 Task: View the ROMANTIC COMEDY trailer
Action: Mouse pressed left at (124, 87)
Screenshot: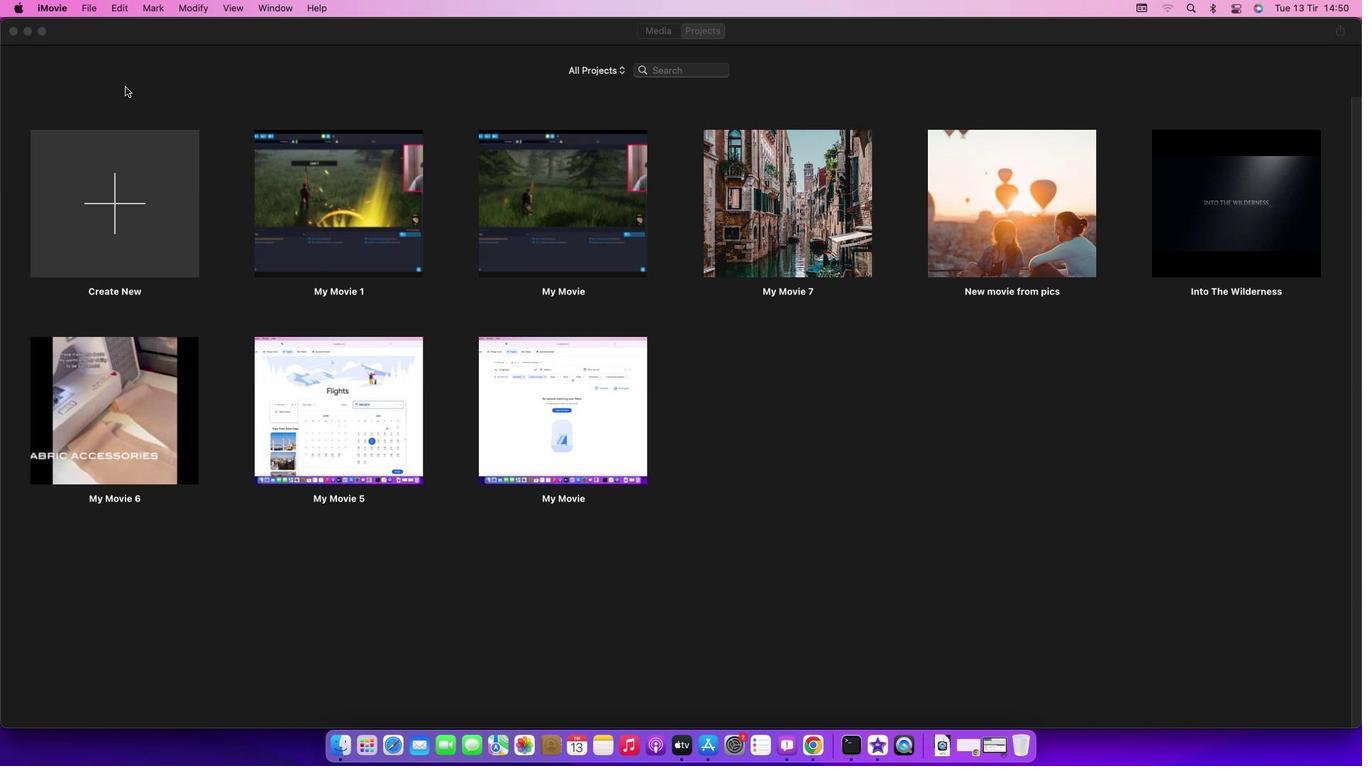 
Action: Mouse moved to (94, 9)
Screenshot: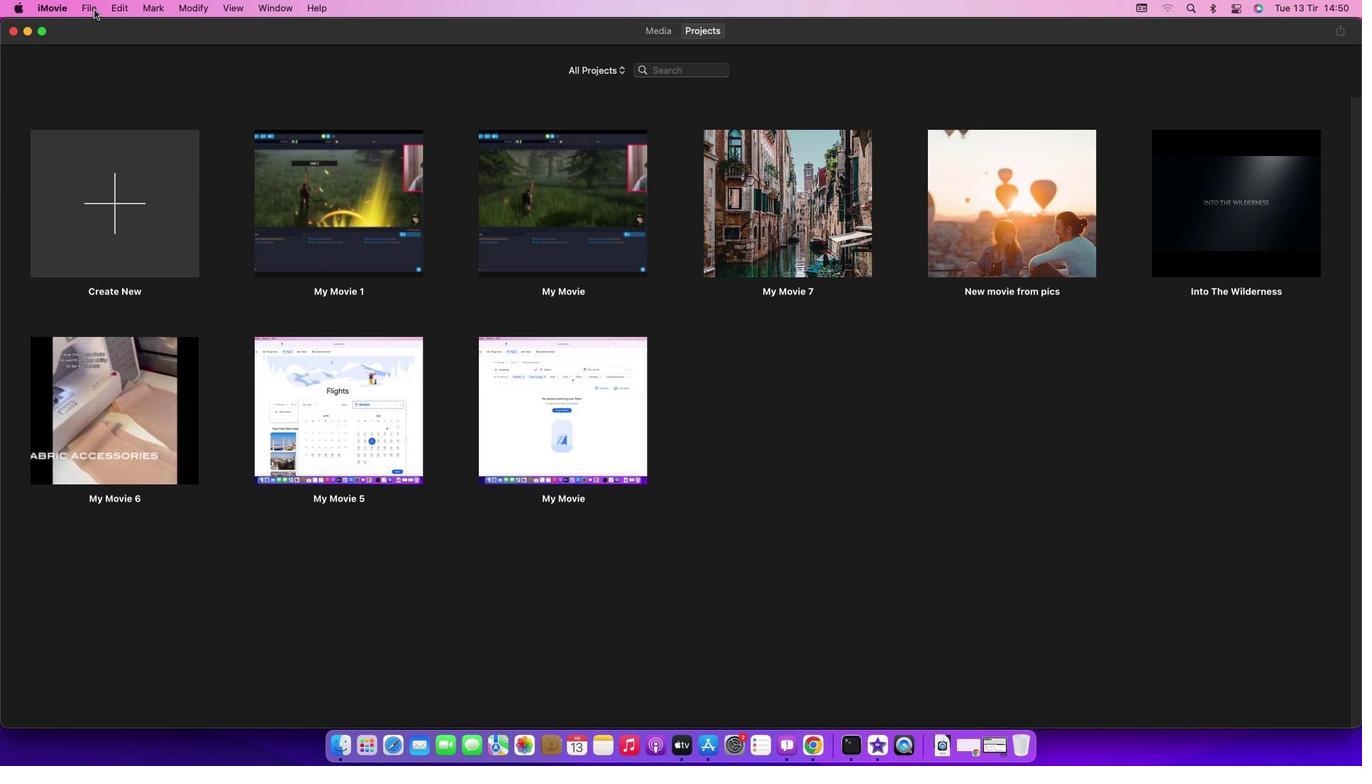 
Action: Mouse pressed left at (94, 9)
Screenshot: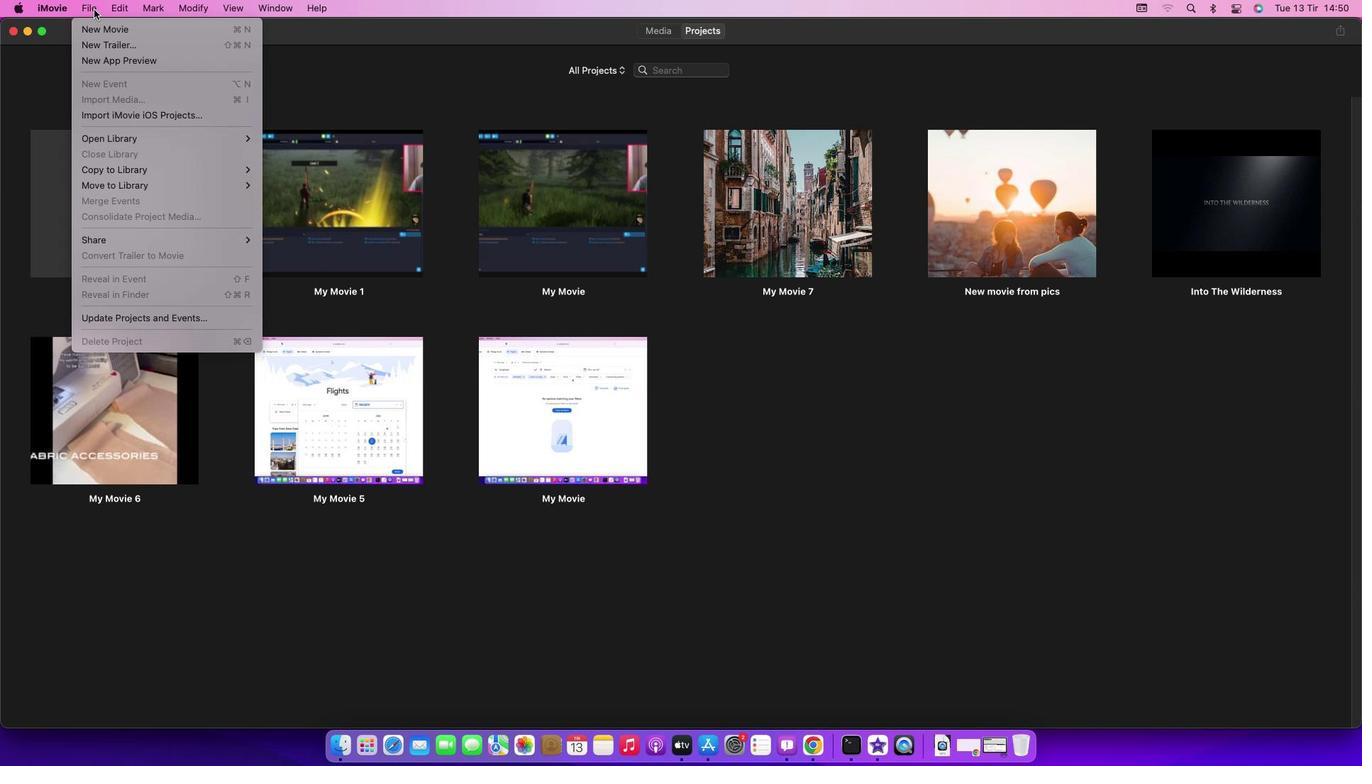 
Action: Mouse moved to (109, 40)
Screenshot: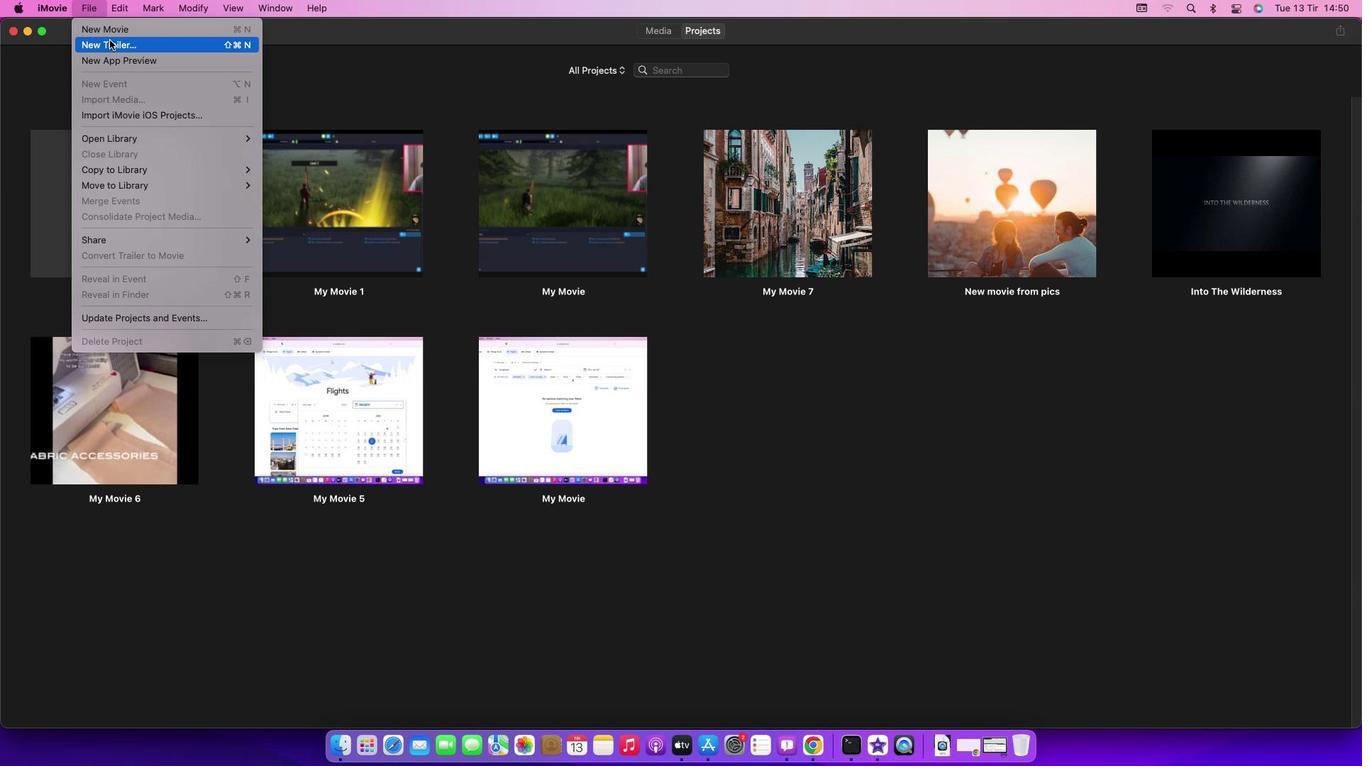 
Action: Mouse pressed left at (109, 40)
Screenshot: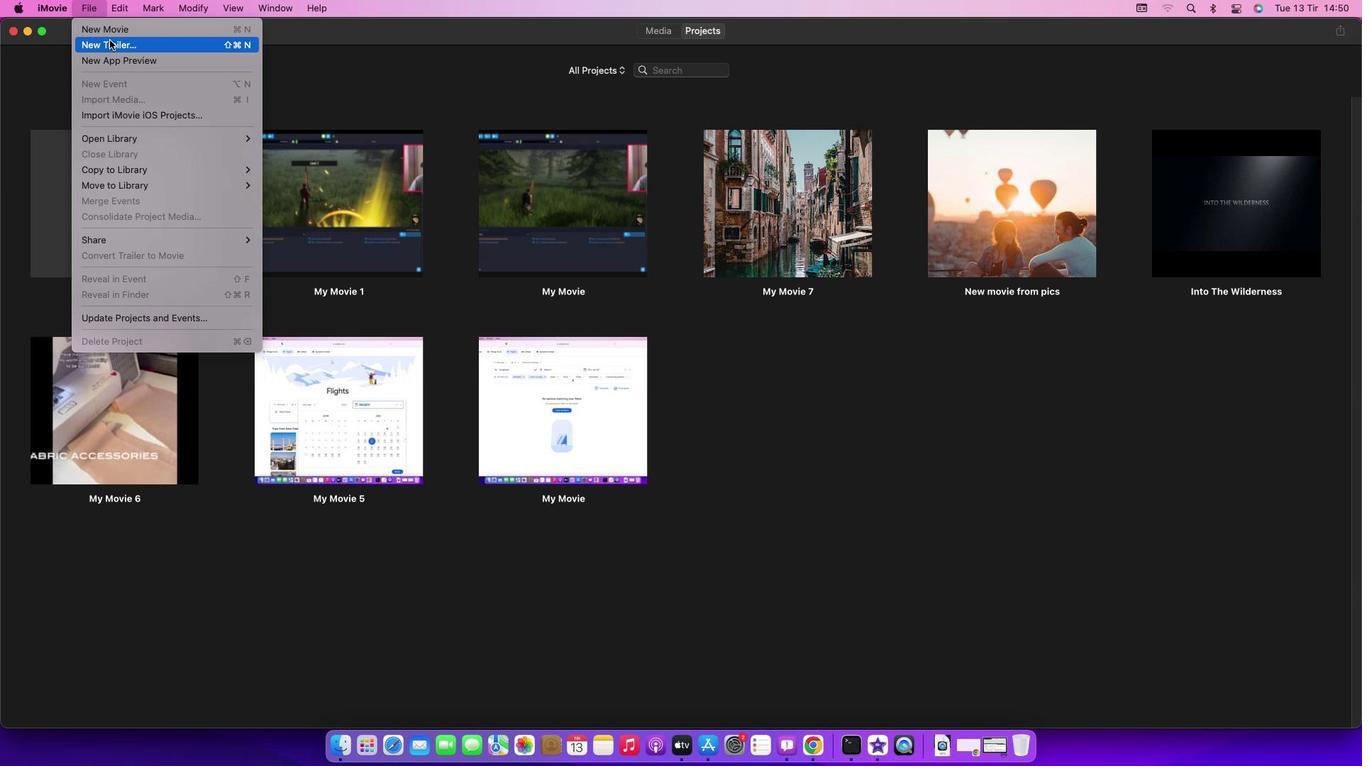 
Action: Mouse moved to (814, 406)
Screenshot: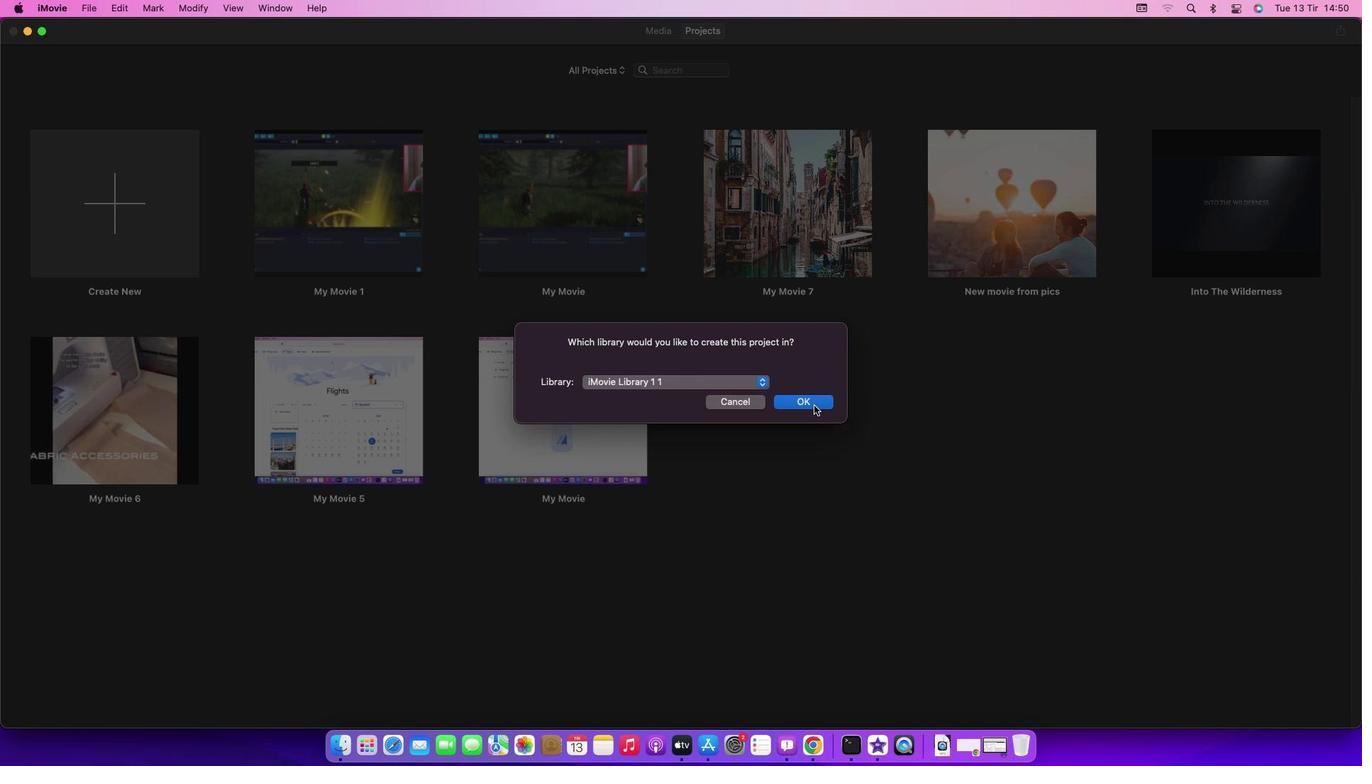 
Action: Mouse pressed left at (814, 406)
Screenshot: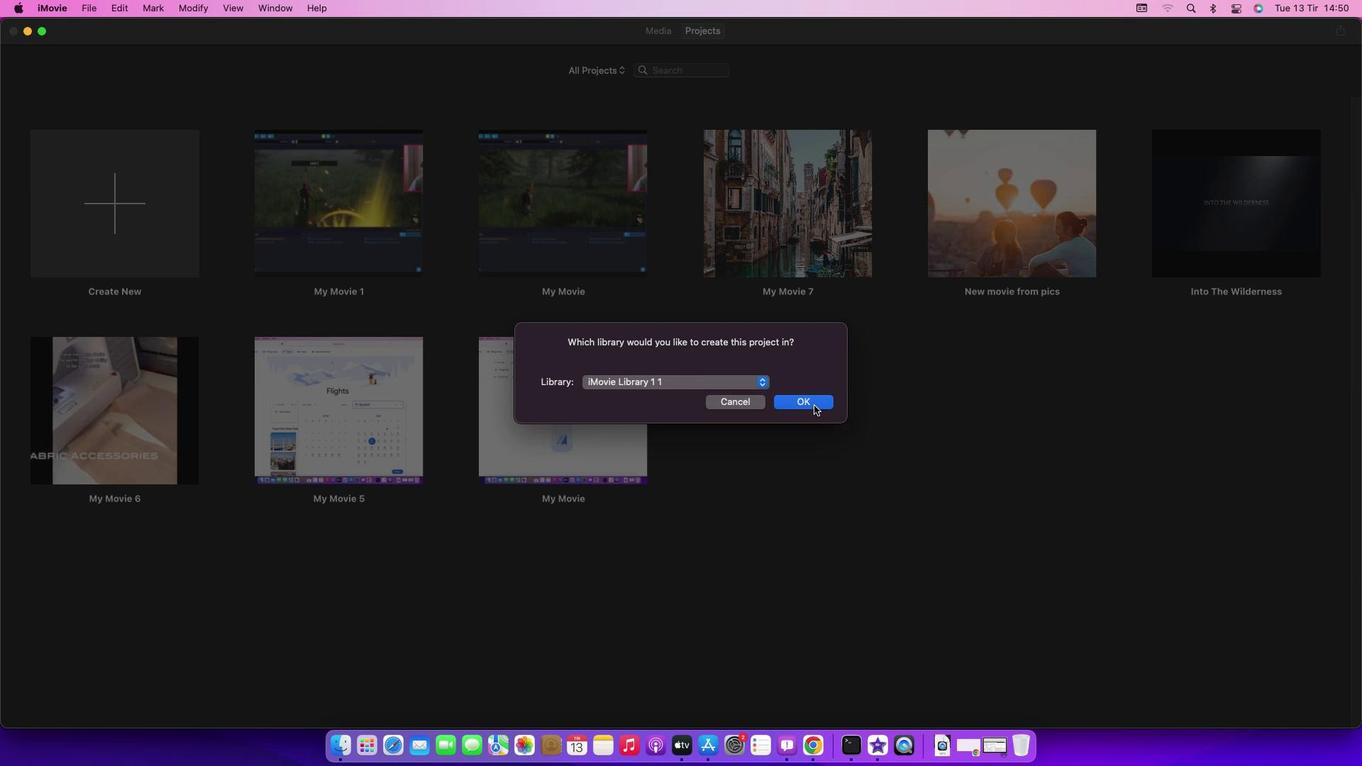 
Action: Mouse moved to (918, 313)
Screenshot: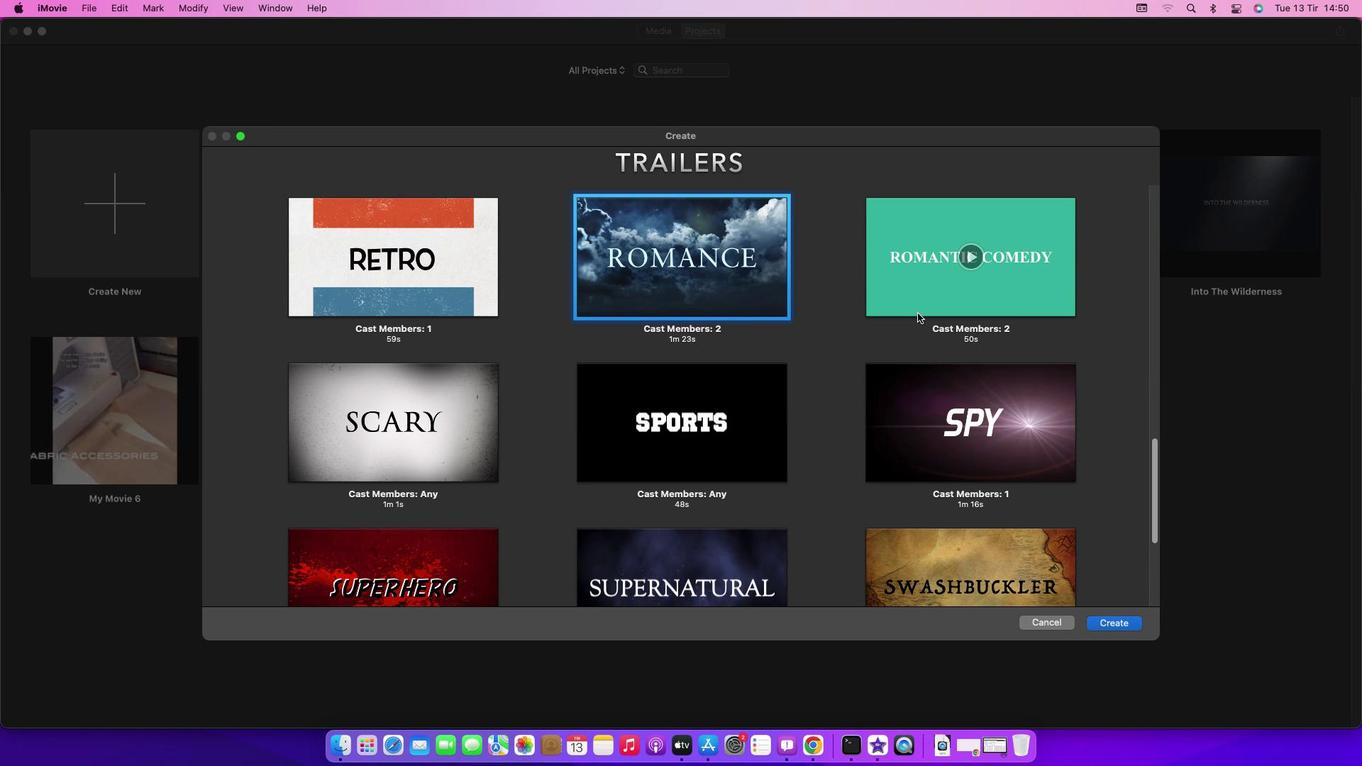 
Action: Mouse pressed left at (918, 313)
Screenshot: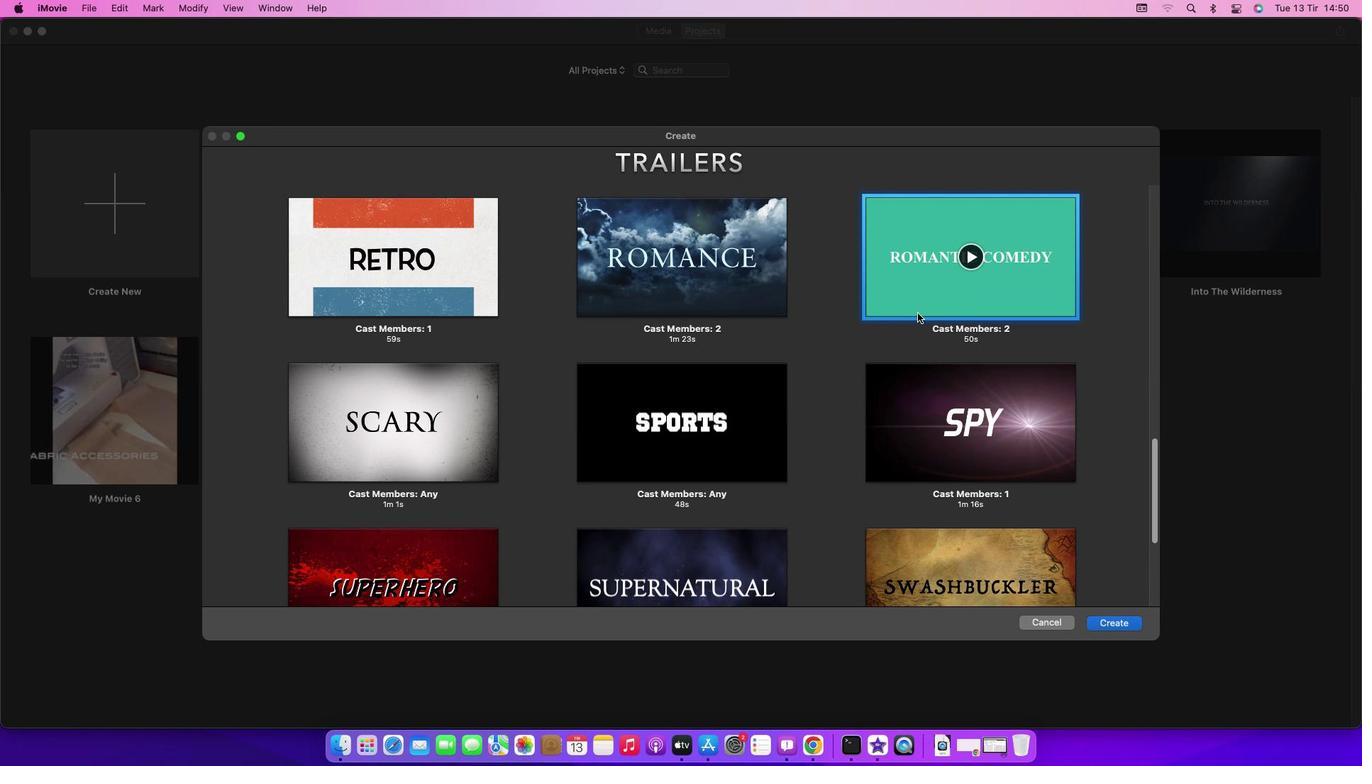
Action: Mouse moved to (1110, 626)
Screenshot: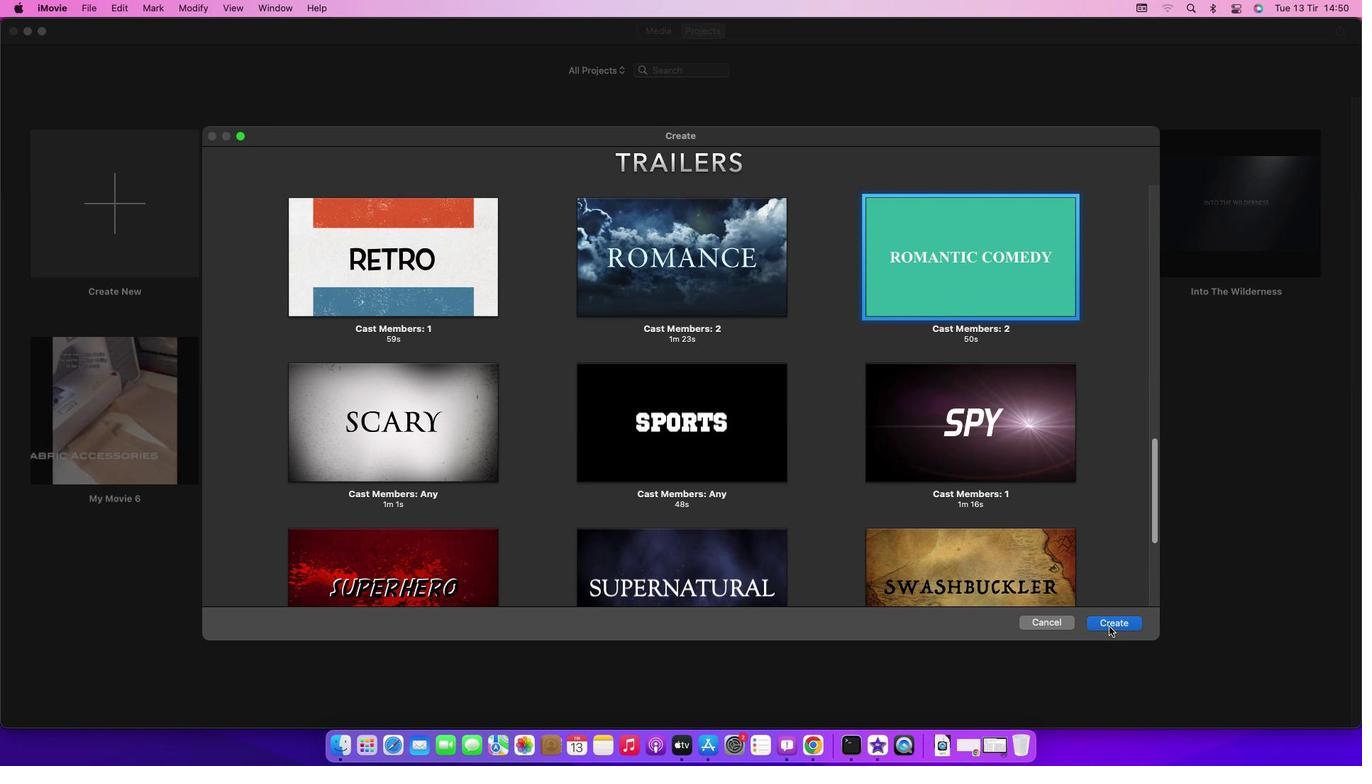 
Action: Mouse pressed left at (1110, 626)
Screenshot: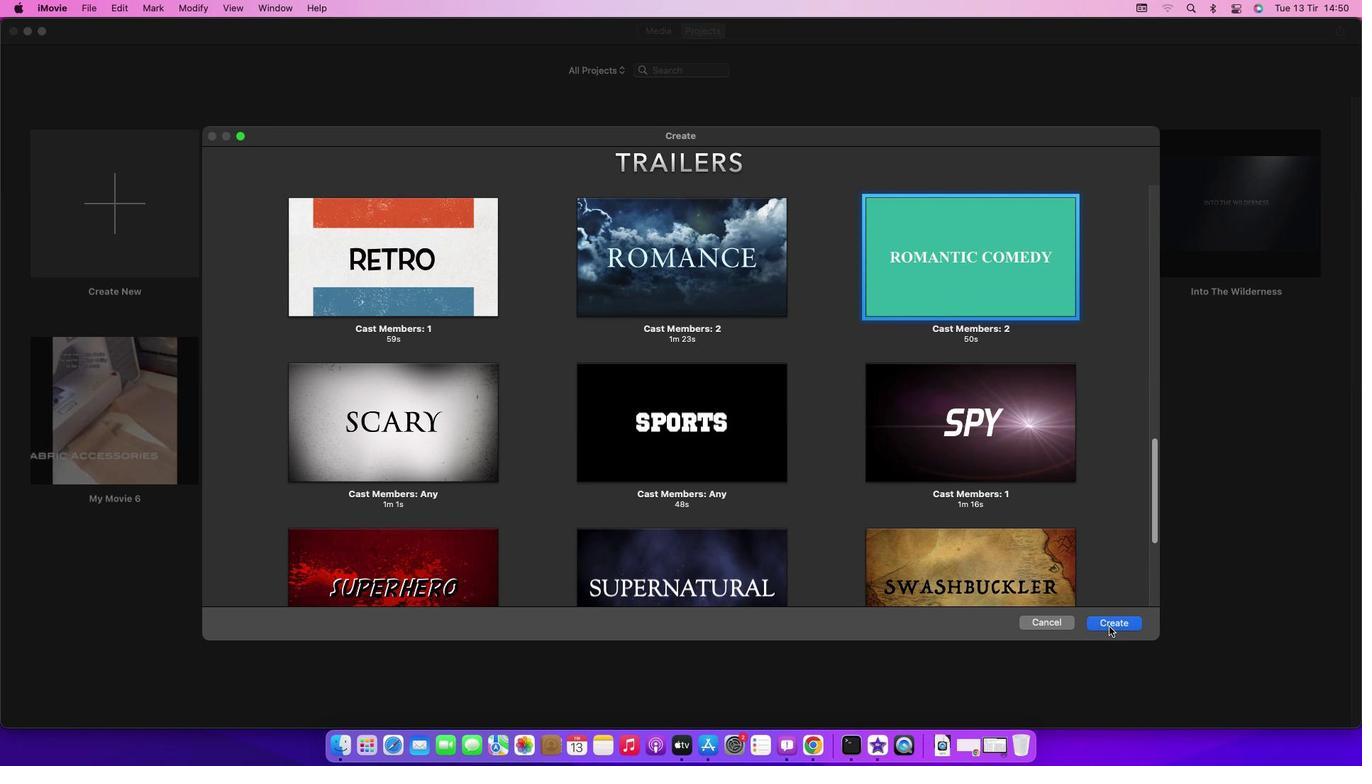 
Action: Mouse moved to (812, 407)
Screenshot: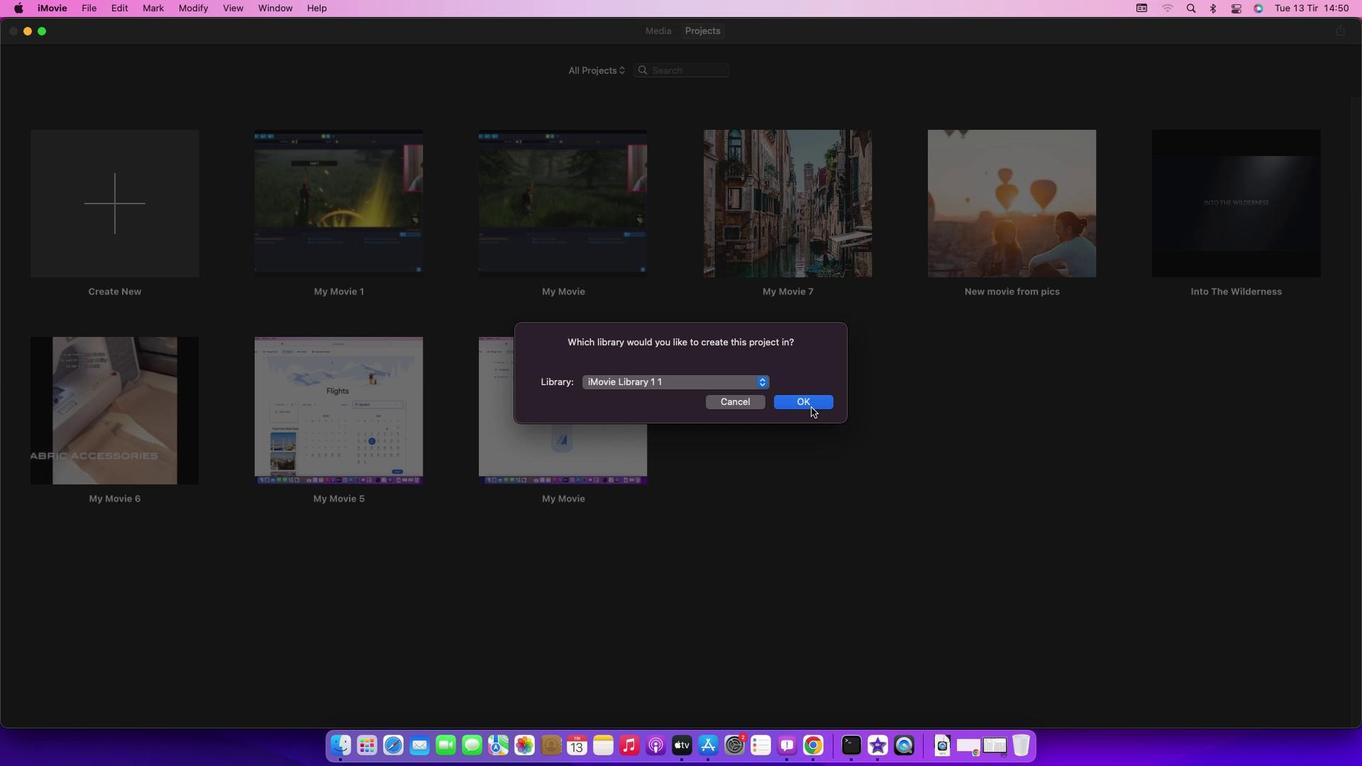 
Action: Mouse pressed left at (812, 407)
Screenshot: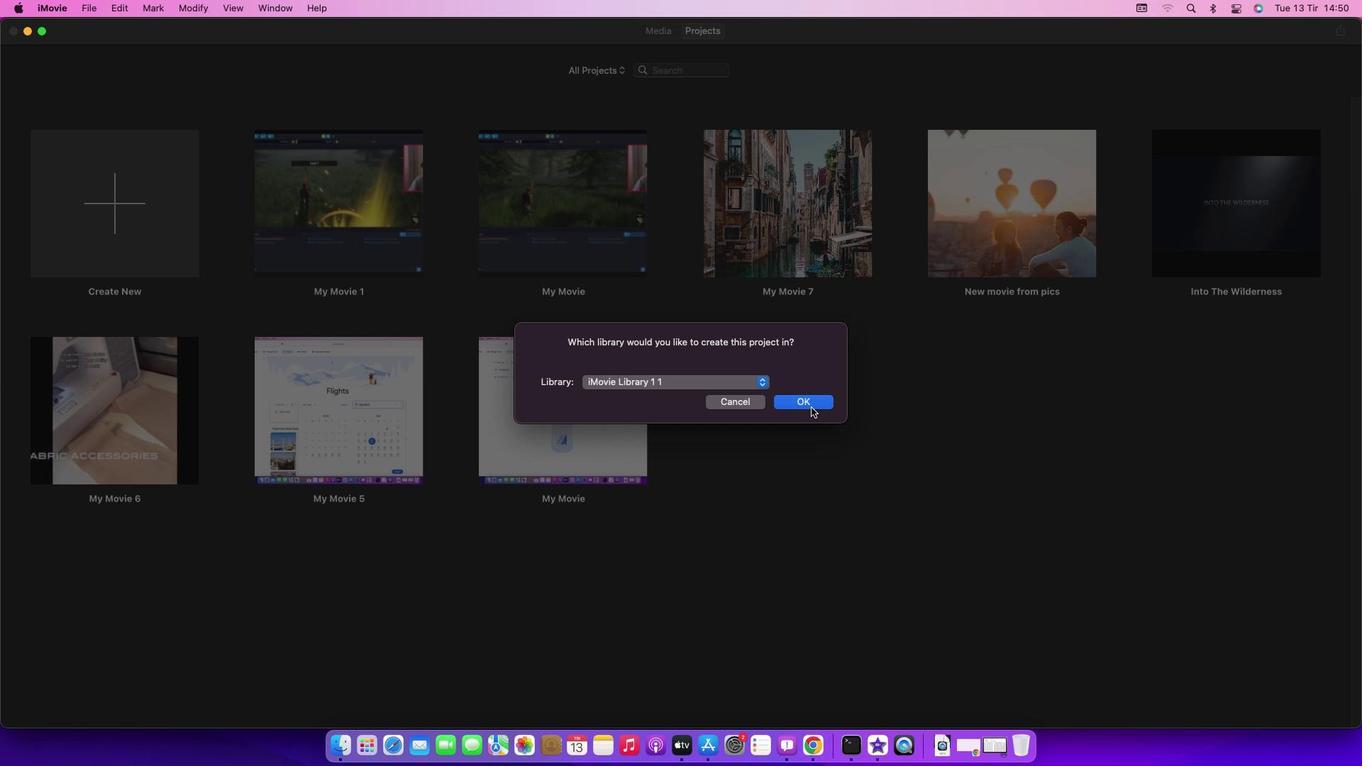 
Action: Mouse moved to (980, 364)
Screenshot: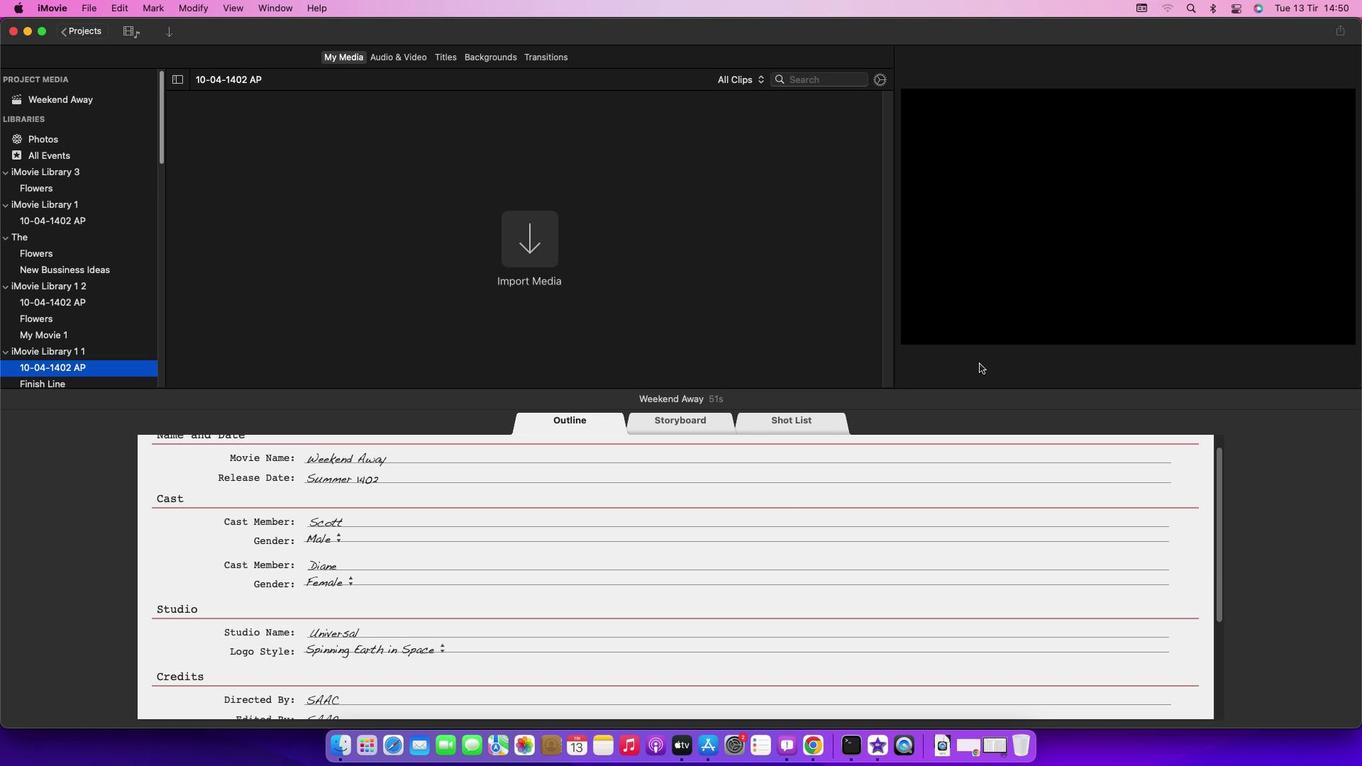 
Action: Mouse pressed left at (980, 364)
Screenshot: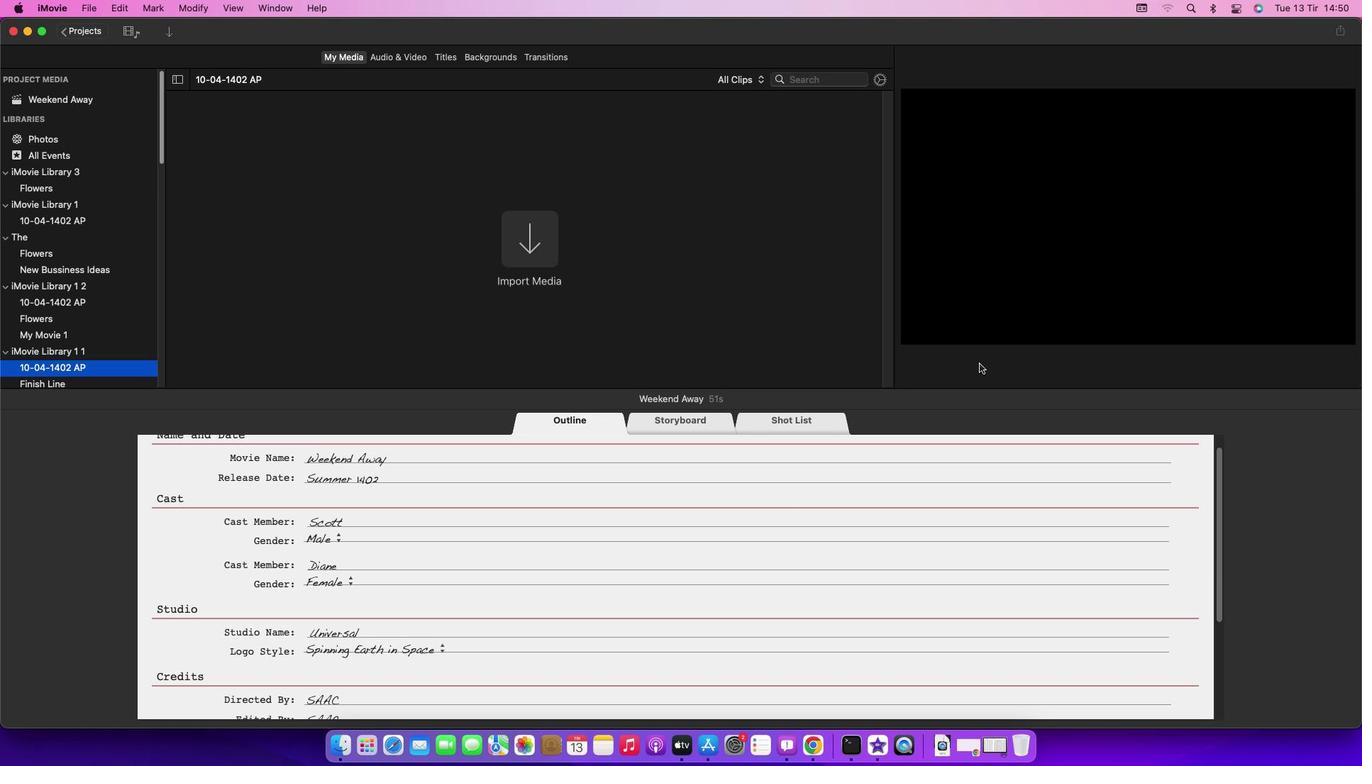 
Action: Mouse moved to (1129, 373)
Screenshot: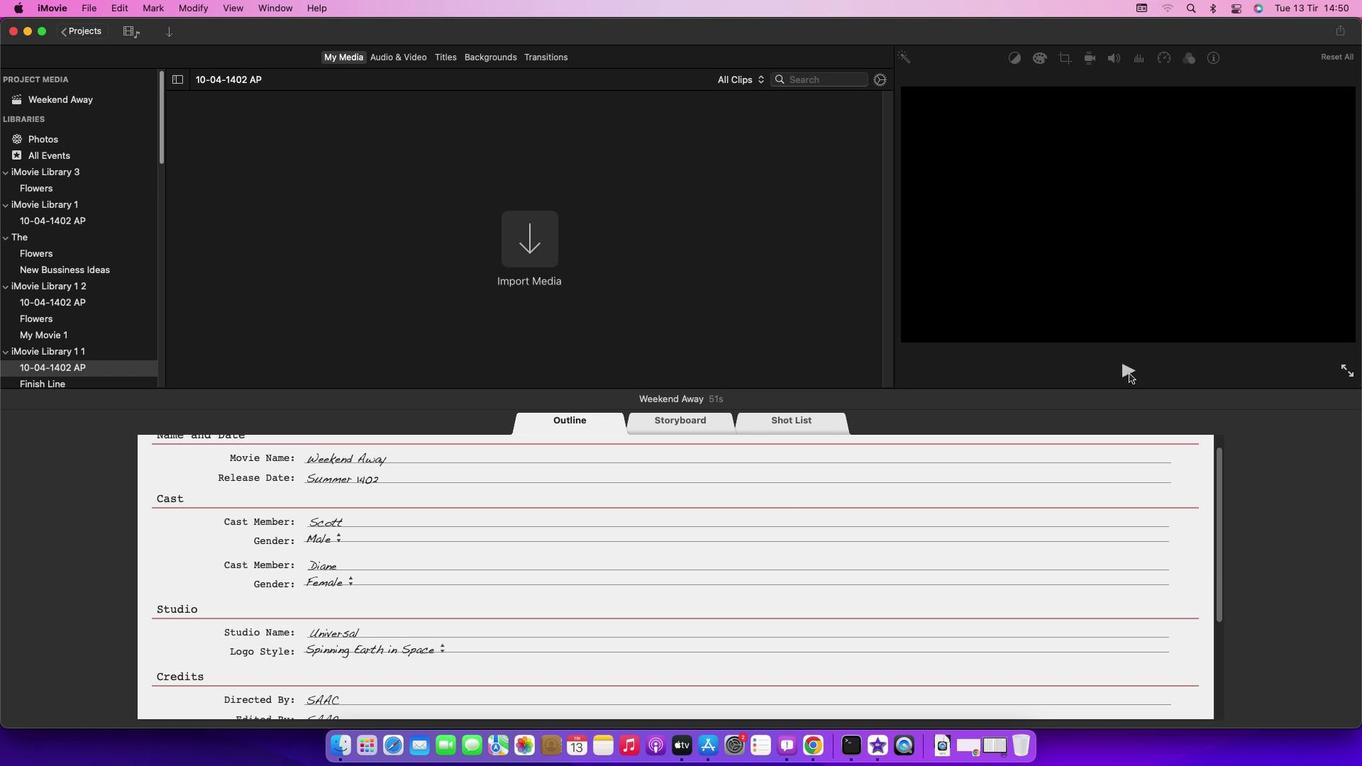 
Action: Mouse pressed left at (1129, 373)
Screenshot: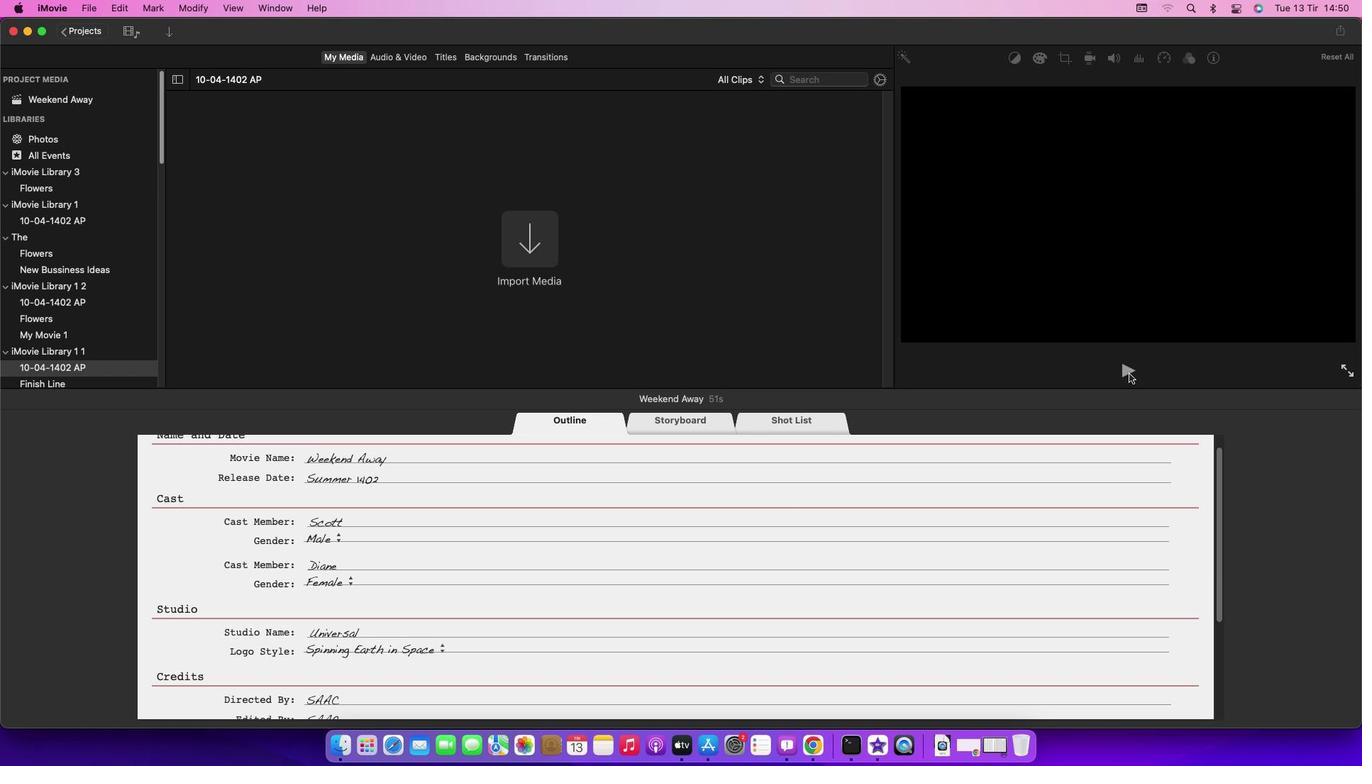 
Action: Mouse moved to (1122, 368)
Screenshot: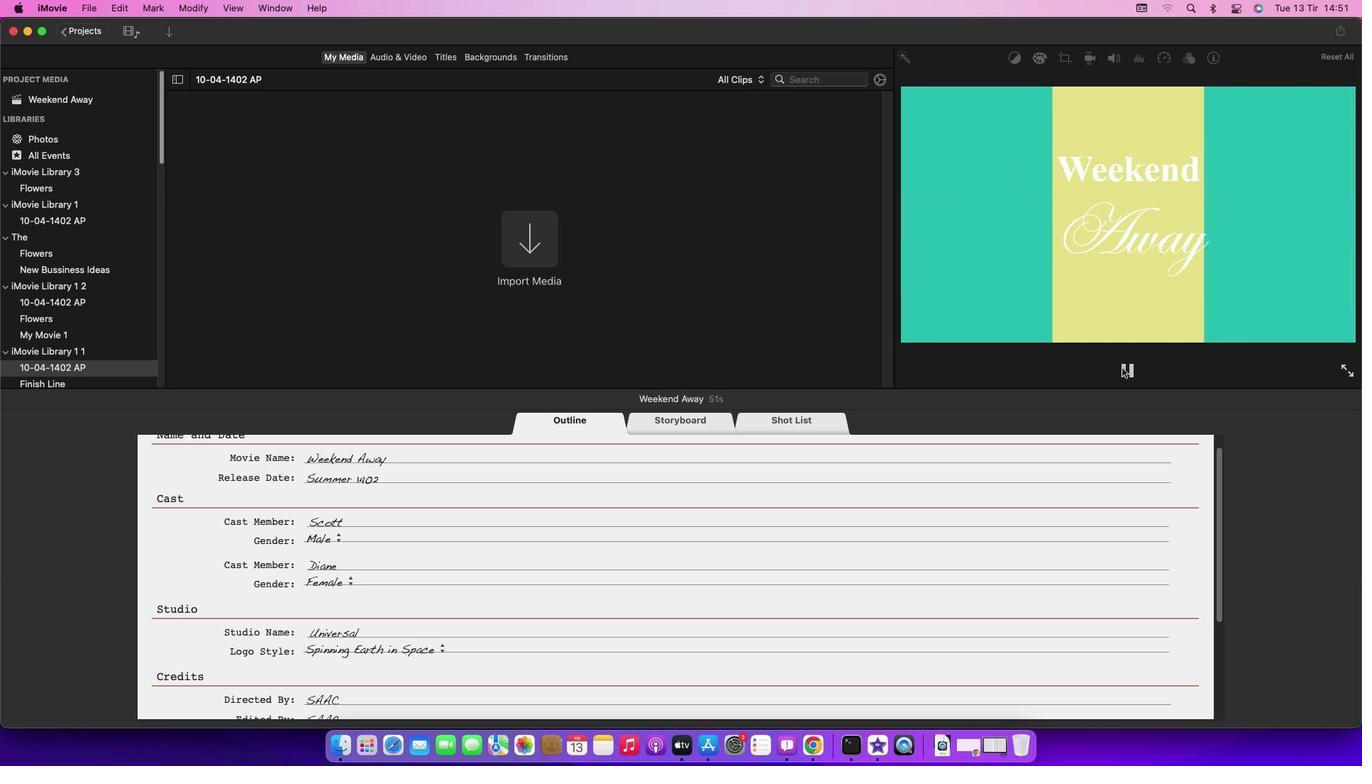 
Action: Mouse pressed left at (1122, 368)
Screenshot: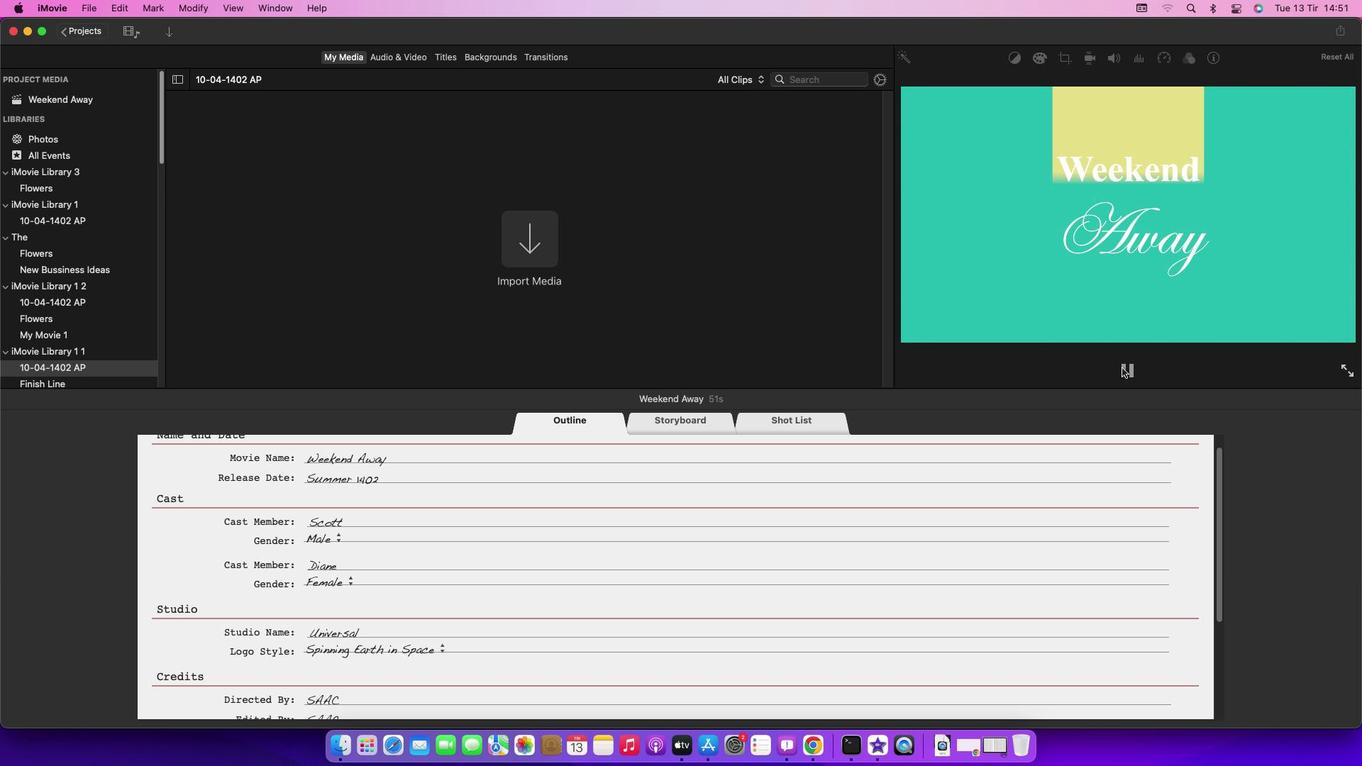 
Action: Mouse moved to (983, 339)
Screenshot: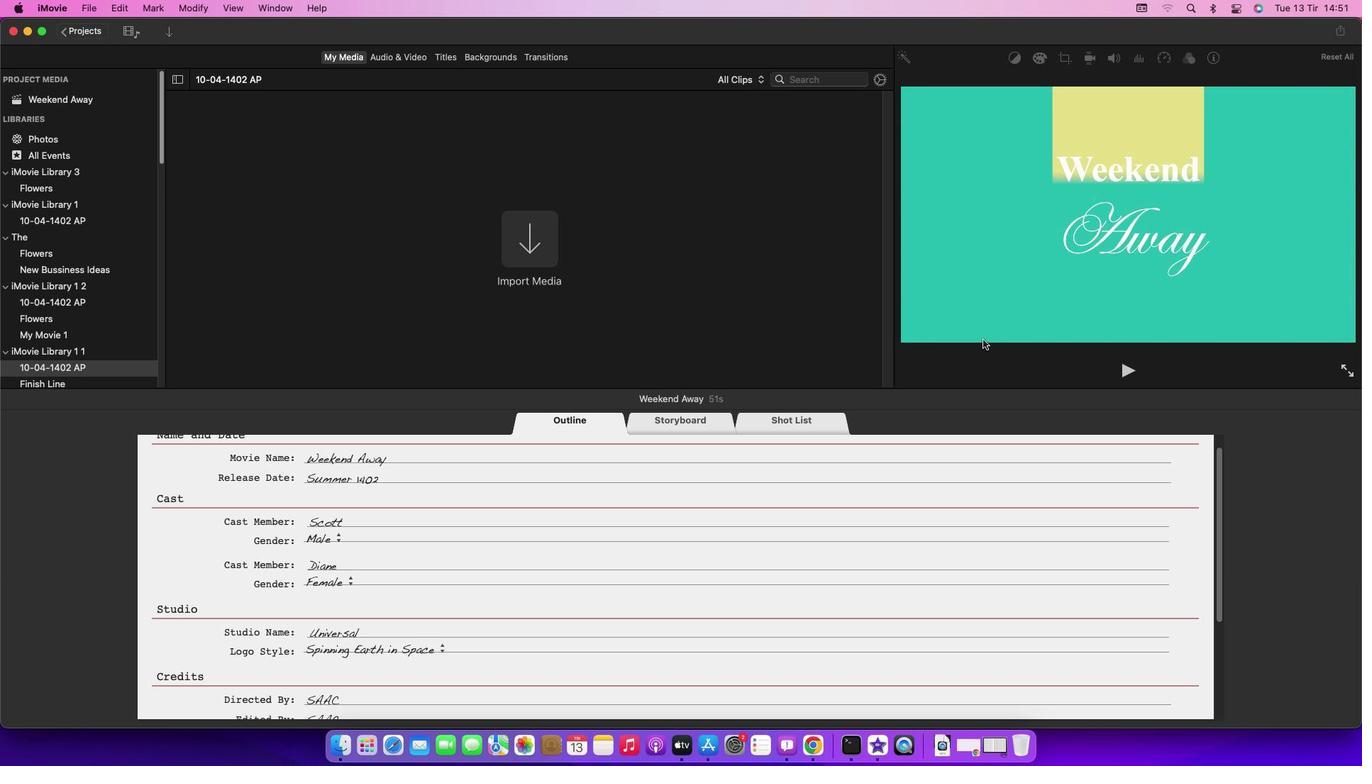 
